 Task: Enable the option "Display video in a skinned window if any" for the skinnable interface.
Action: Mouse moved to (99, 11)
Screenshot: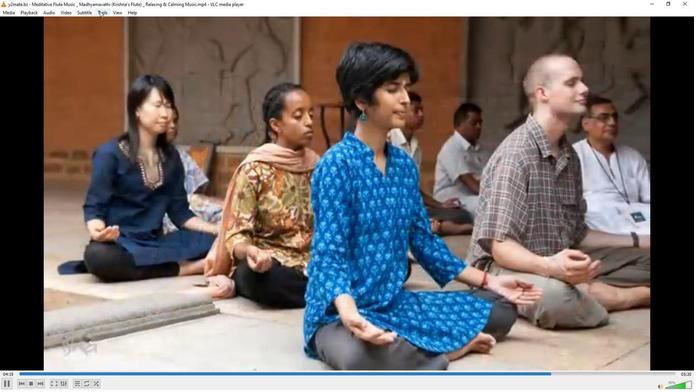 
Action: Mouse pressed left at (99, 11)
Screenshot: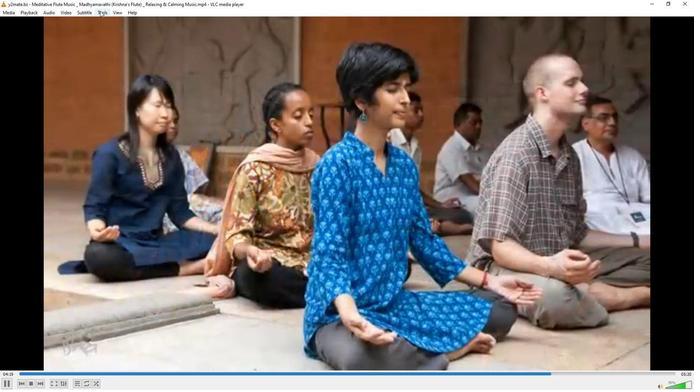 
Action: Mouse moved to (112, 97)
Screenshot: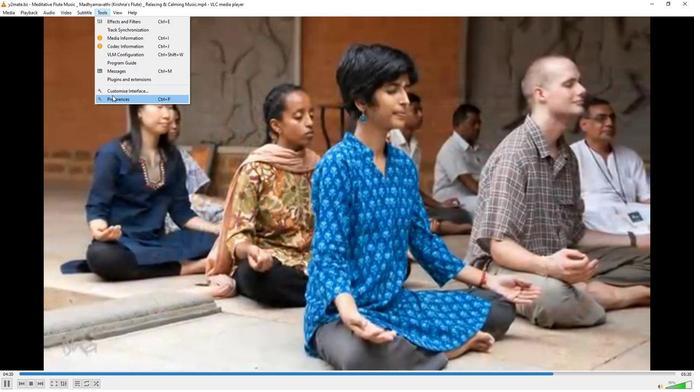 
Action: Mouse pressed left at (112, 97)
Screenshot: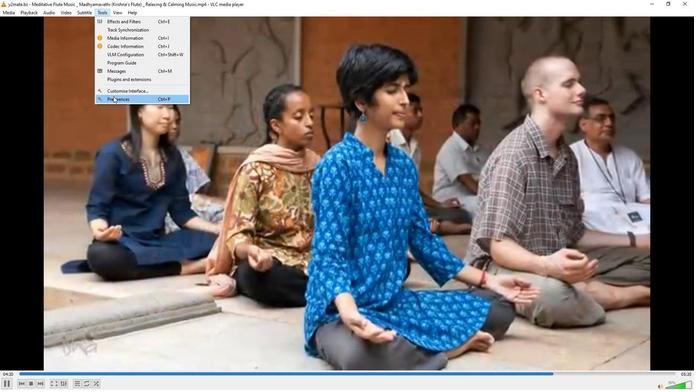 
Action: Mouse moved to (229, 318)
Screenshot: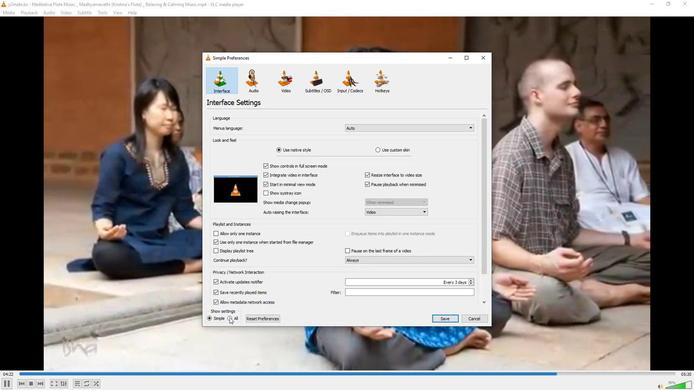 
Action: Mouse pressed left at (229, 318)
Screenshot: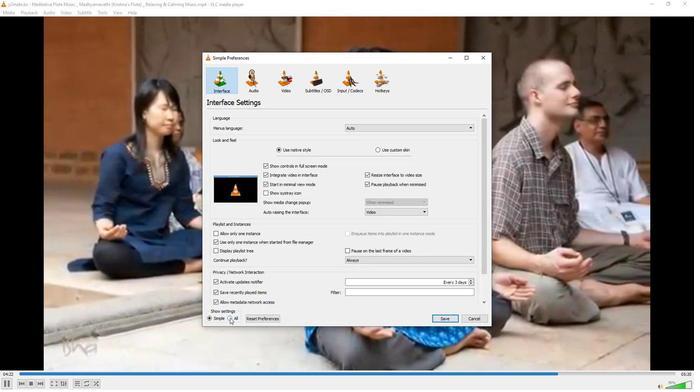 
Action: Mouse moved to (217, 286)
Screenshot: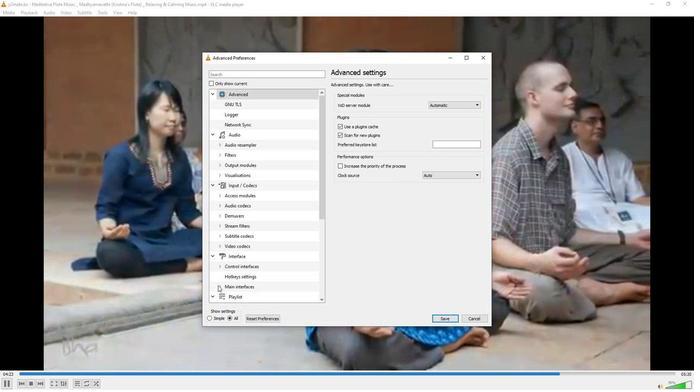 
Action: Mouse pressed left at (217, 286)
Screenshot: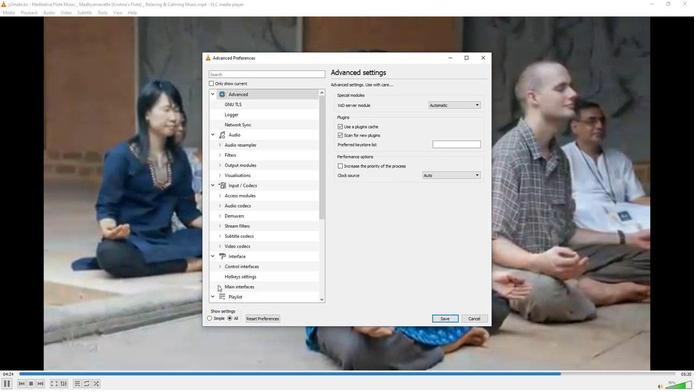 
Action: Mouse moved to (220, 282)
Screenshot: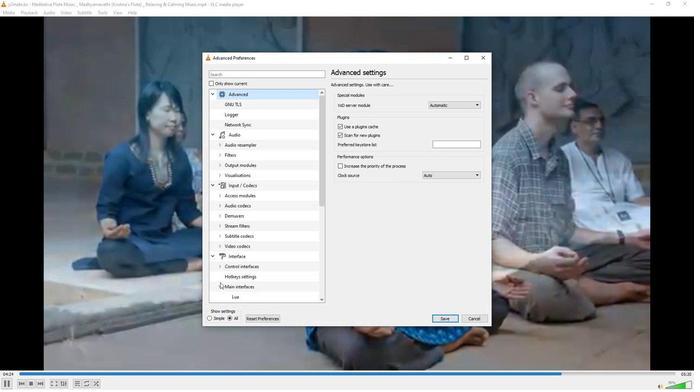 
Action: Mouse scrolled (220, 282) with delta (0, 0)
Screenshot: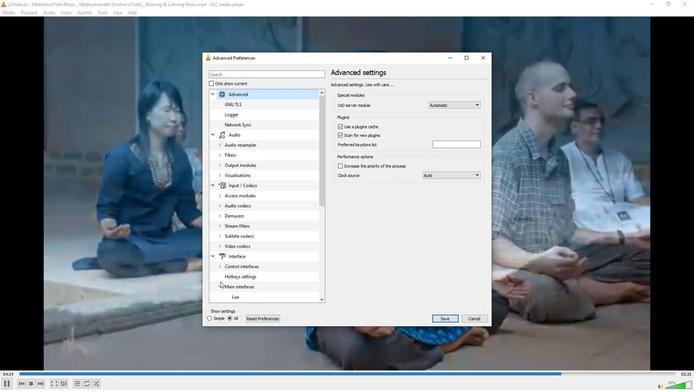 
Action: Mouse moved to (231, 295)
Screenshot: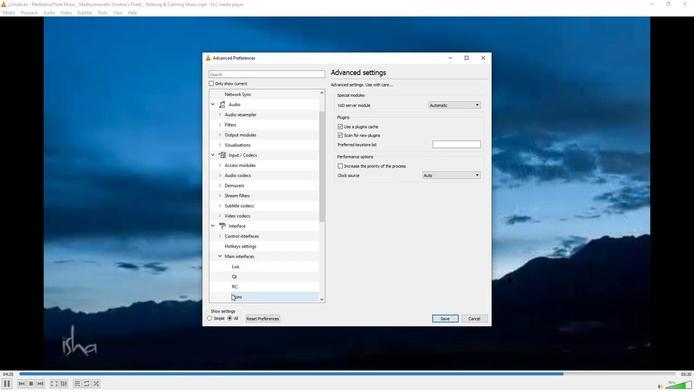 
Action: Mouse pressed left at (231, 295)
Screenshot: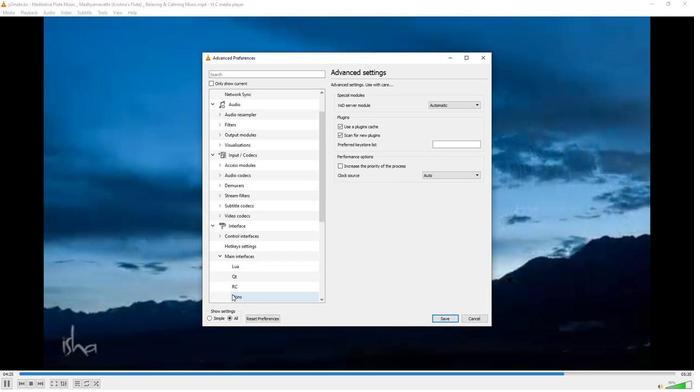 
Action: Mouse moved to (335, 140)
Screenshot: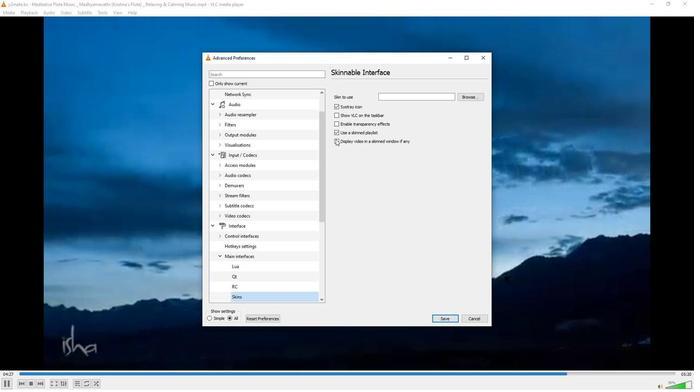 
Action: Mouse pressed left at (335, 140)
Screenshot: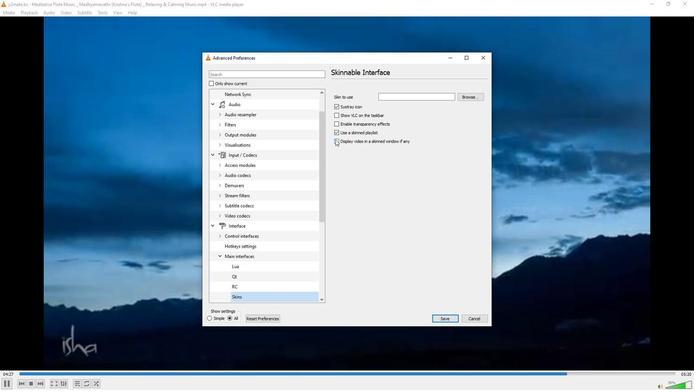 
Action: Mouse moved to (338, 170)
Screenshot: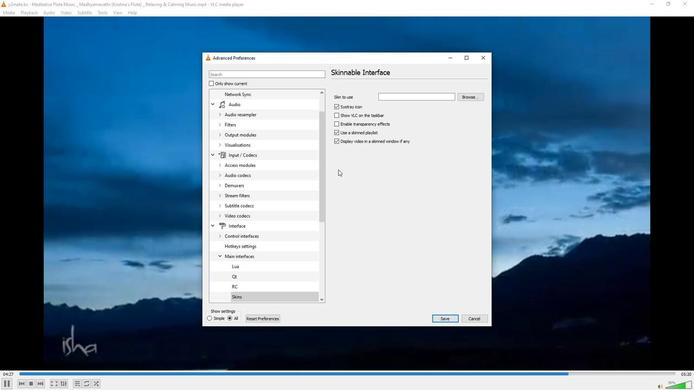 
